 Task: Set the duration of the meeting to 20 minutes.
Action: Mouse moved to (75, 143)
Screenshot: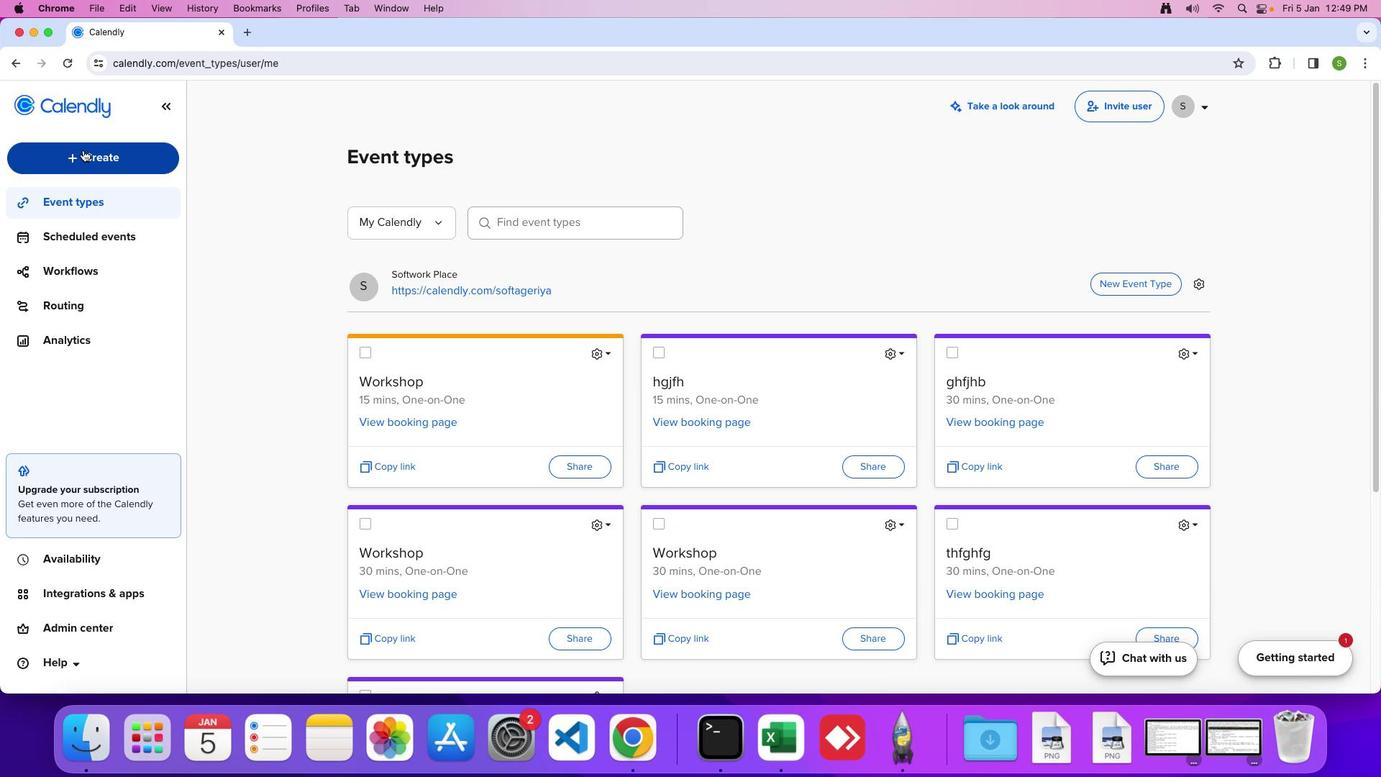 
Action: Mouse pressed left at (75, 143)
Screenshot: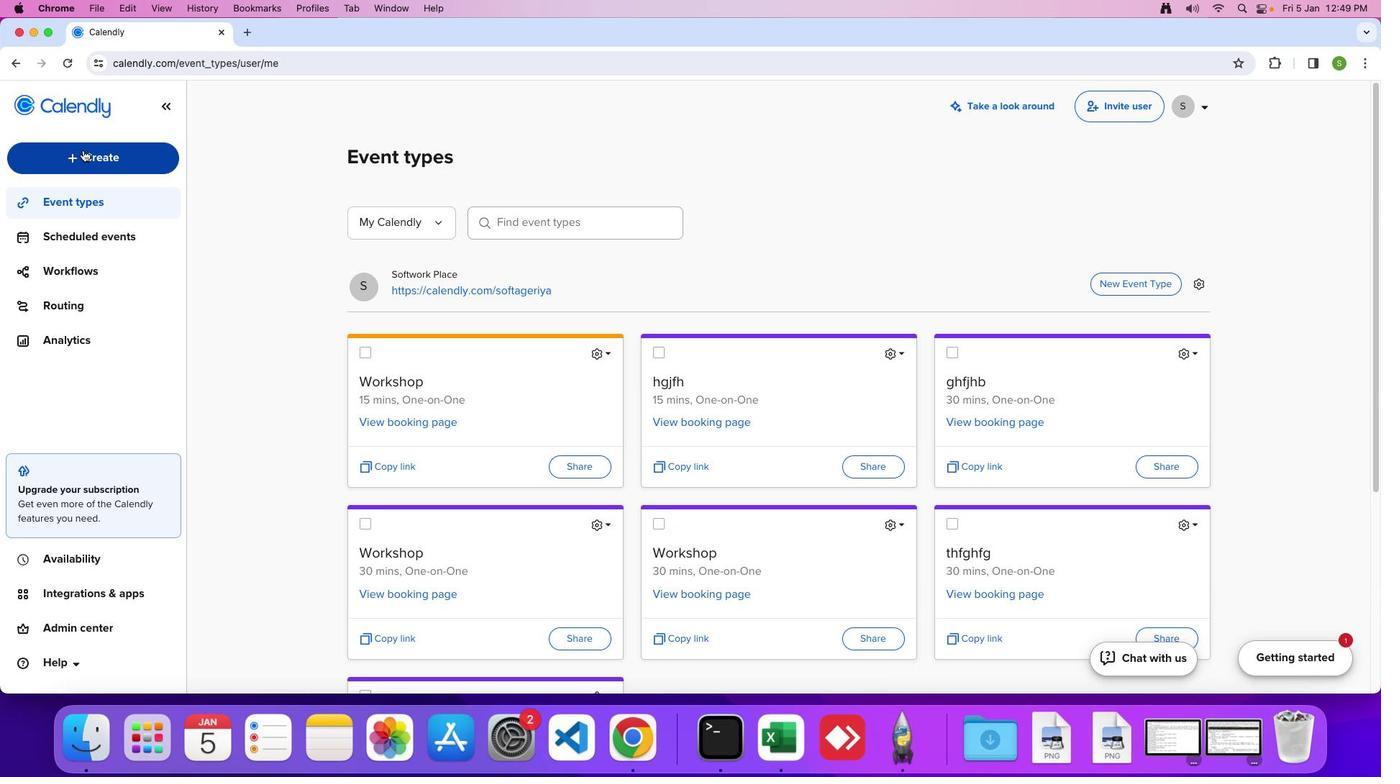 
Action: Mouse moved to (66, 321)
Screenshot: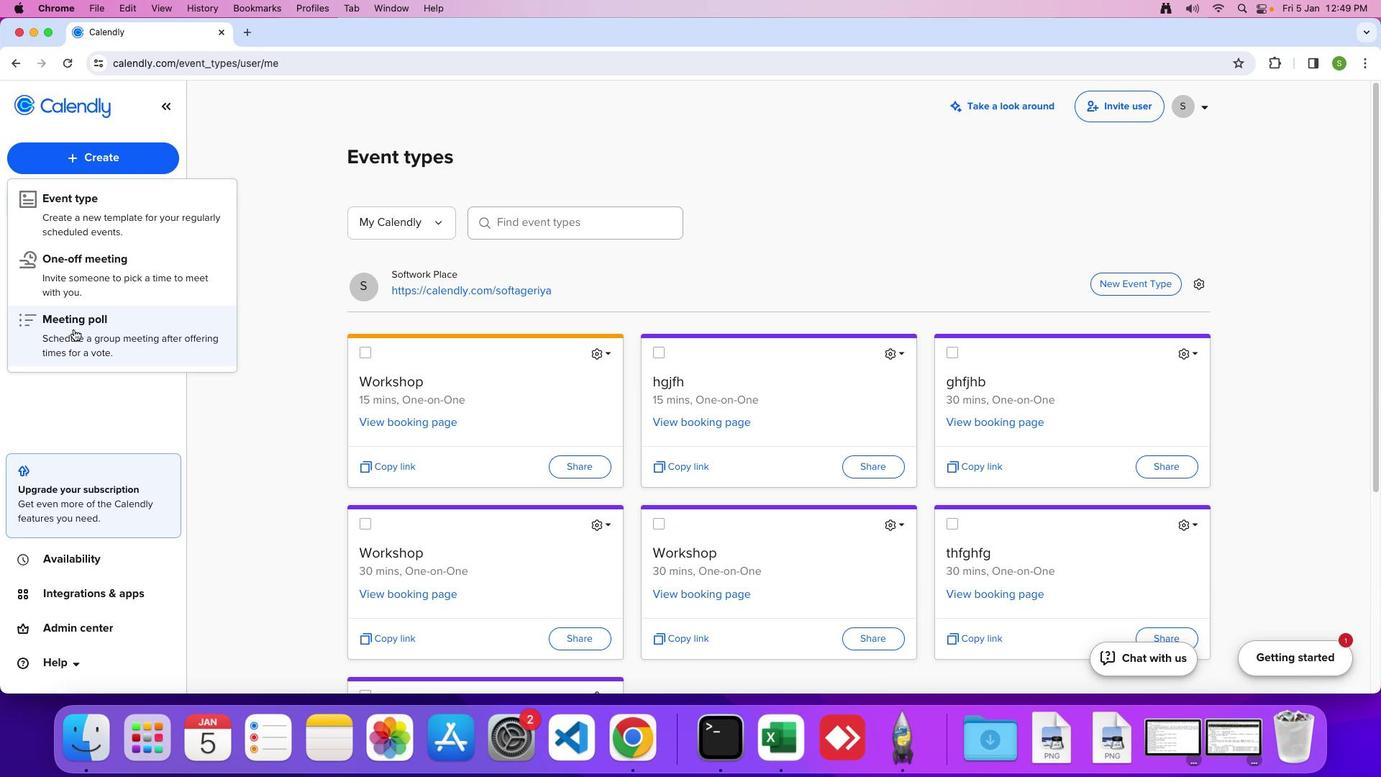 
Action: Mouse pressed left at (66, 321)
Screenshot: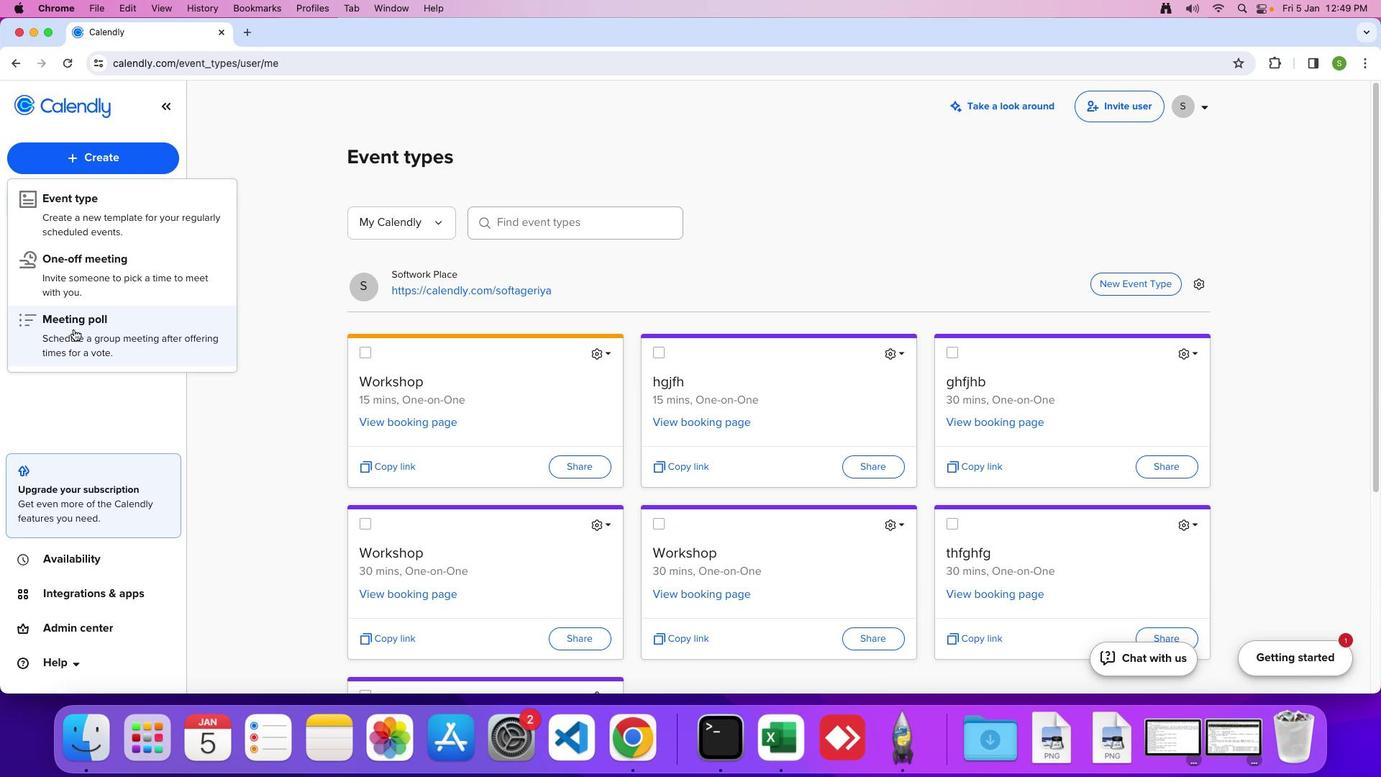 
Action: Mouse moved to (102, 224)
Screenshot: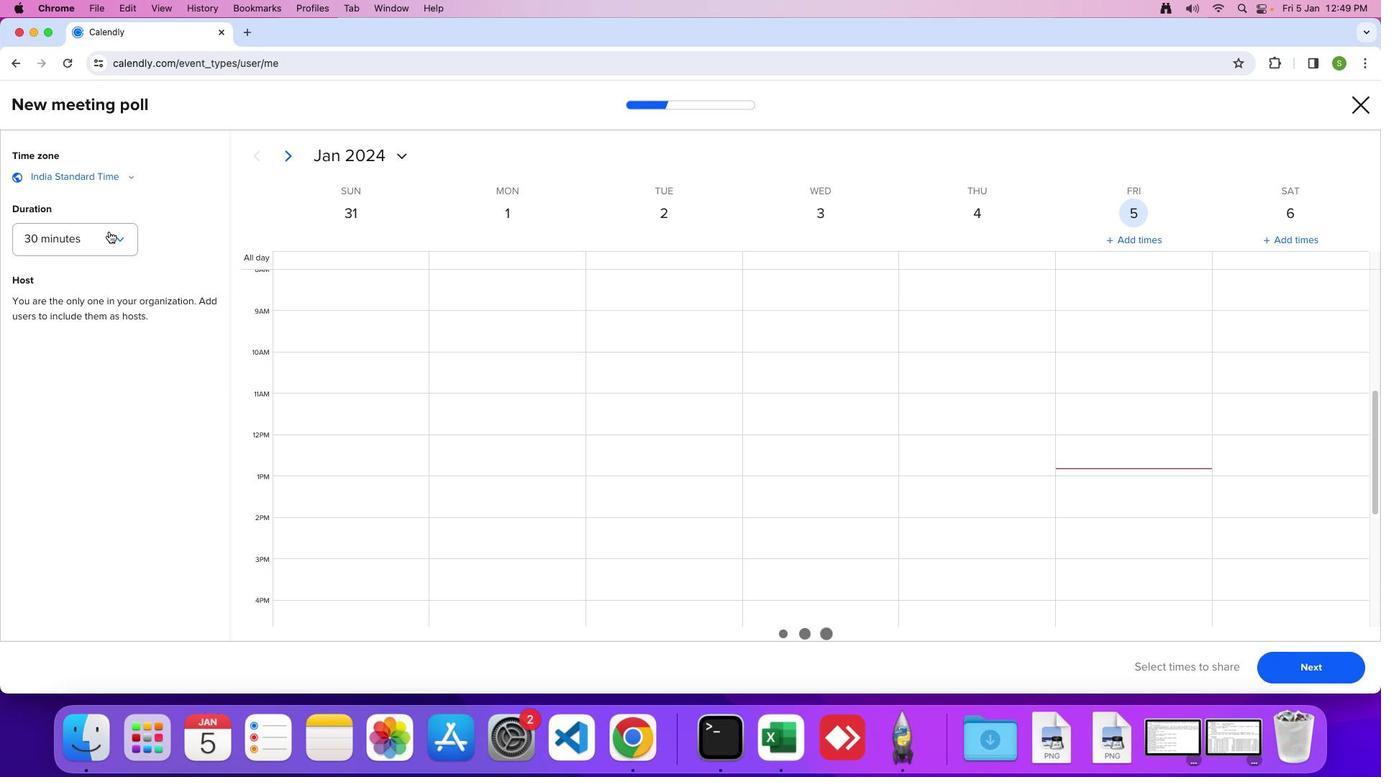
Action: Mouse pressed left at (102, 224)
Screenshot: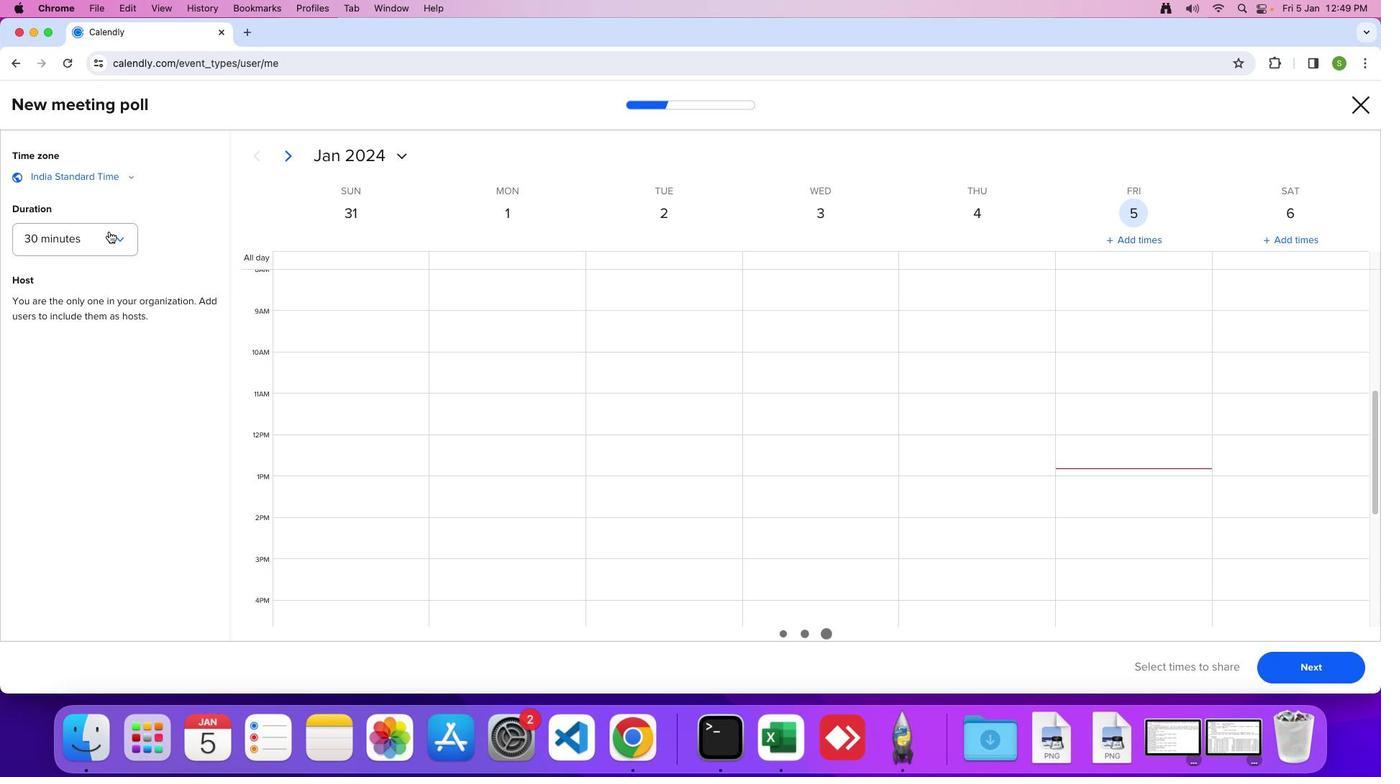 
Action: Mouse moved to (53, 392)
Screenshot: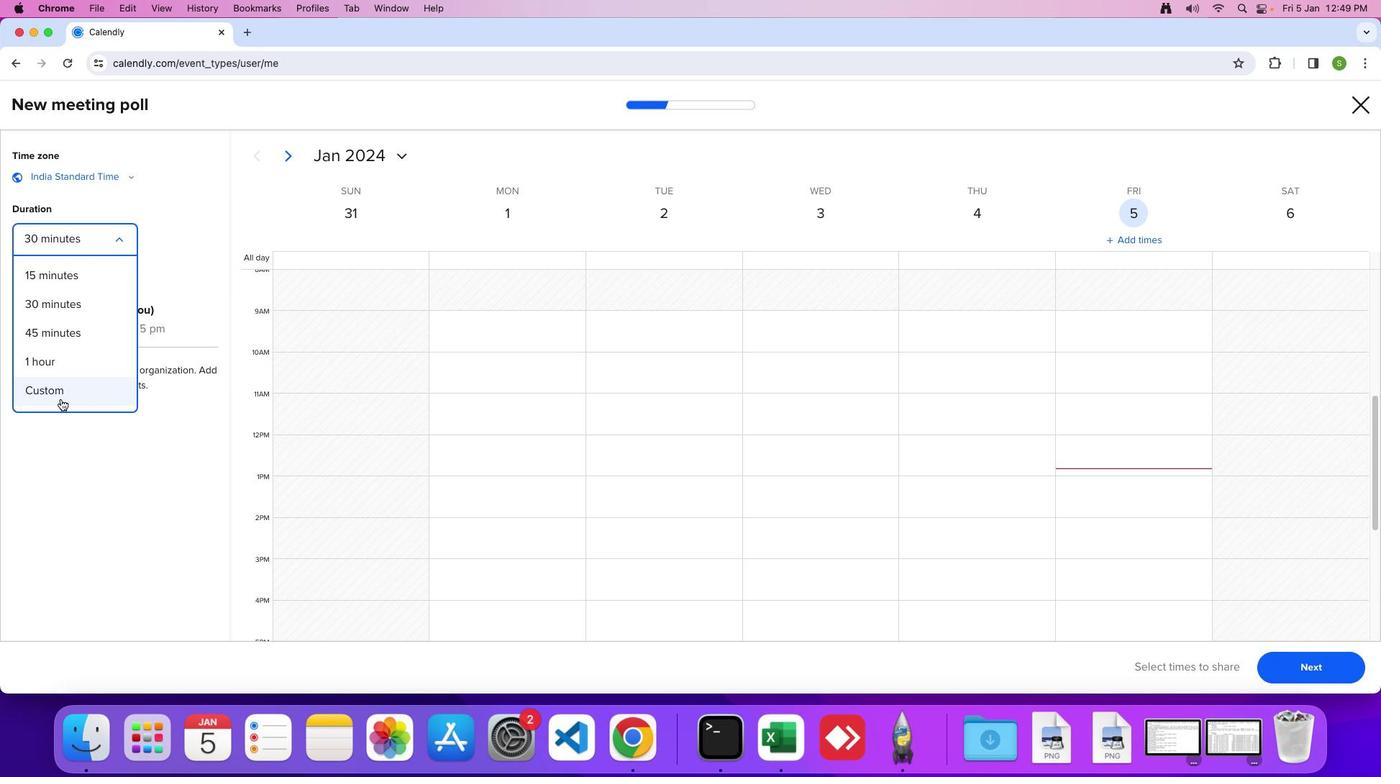 
Action: Mouse pressed left at (53, 392)
Screenshot: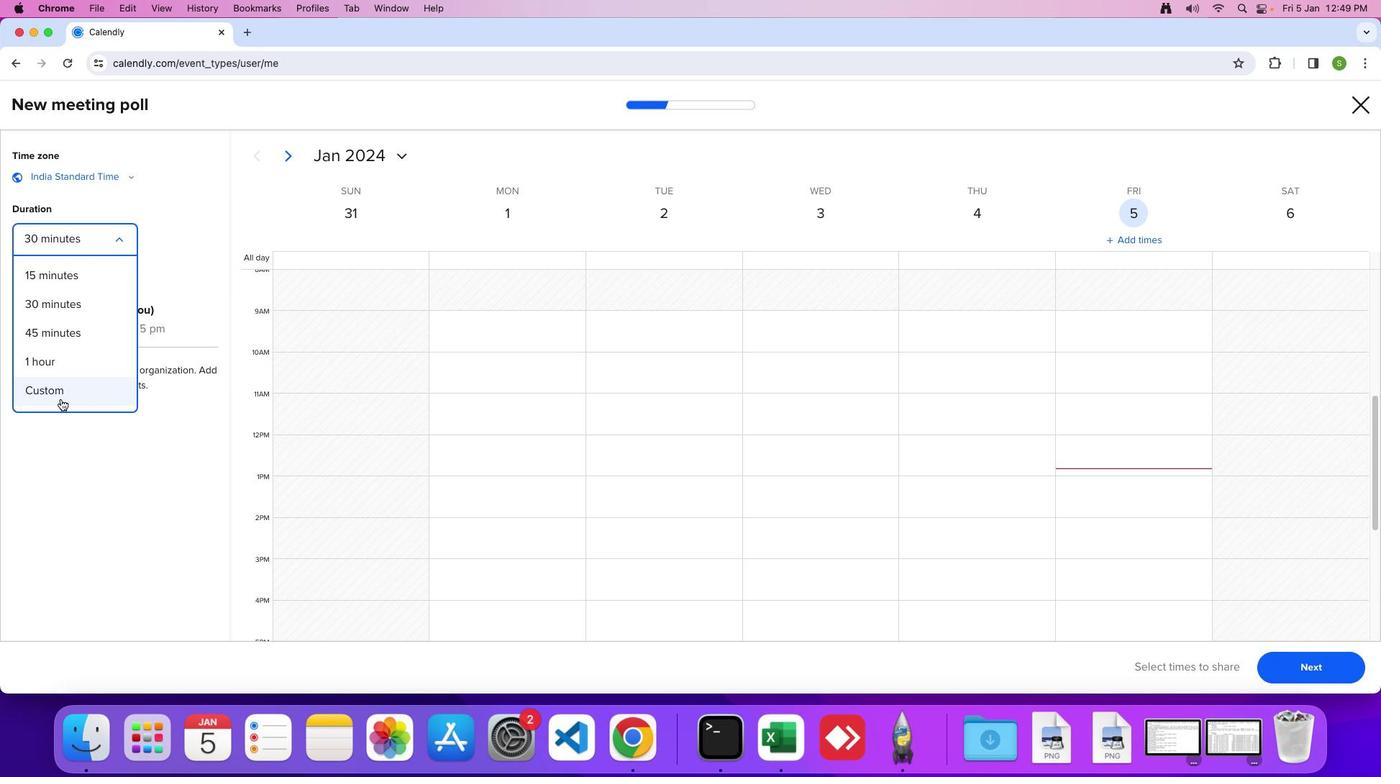 
Action: Mouse moved to (29, 268)
Screenshot: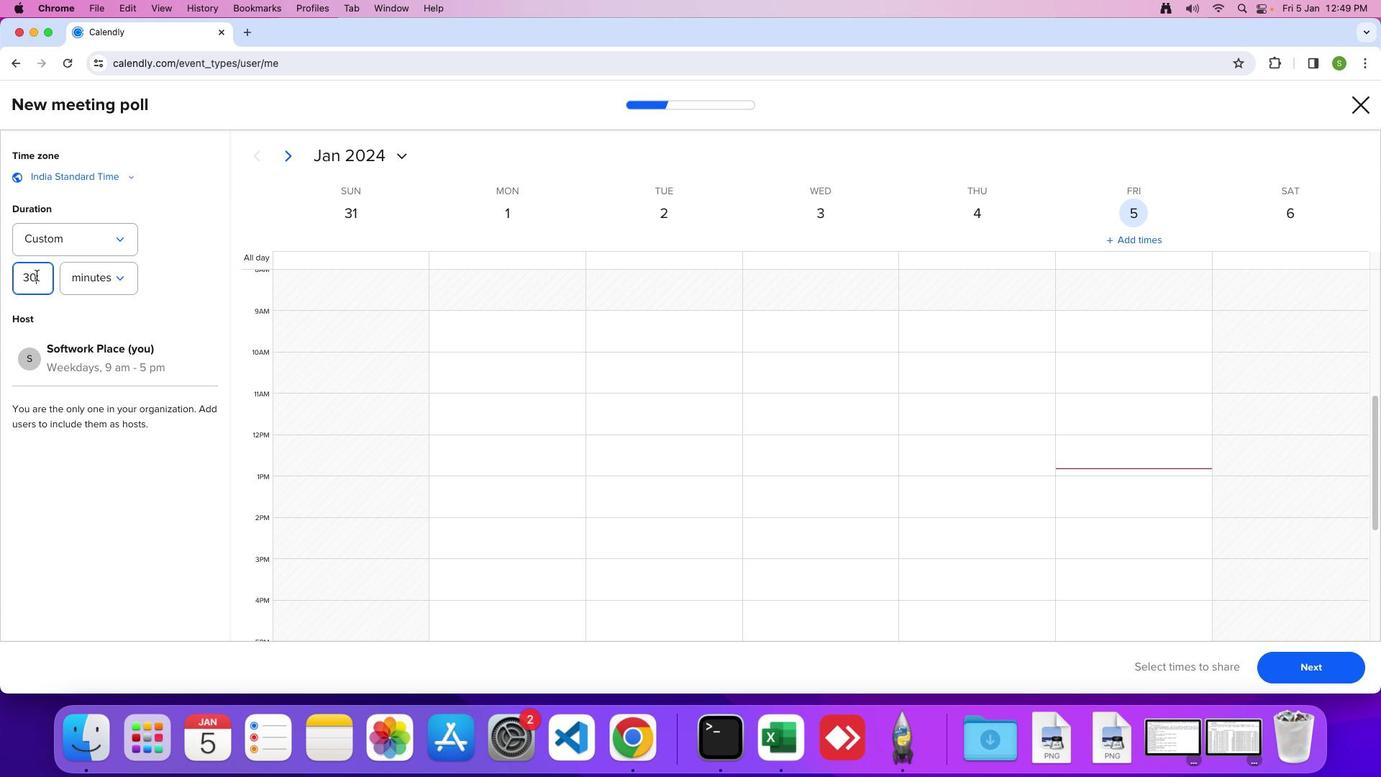 
Action: Mouse pressed left at (29, 268)
Screenshot: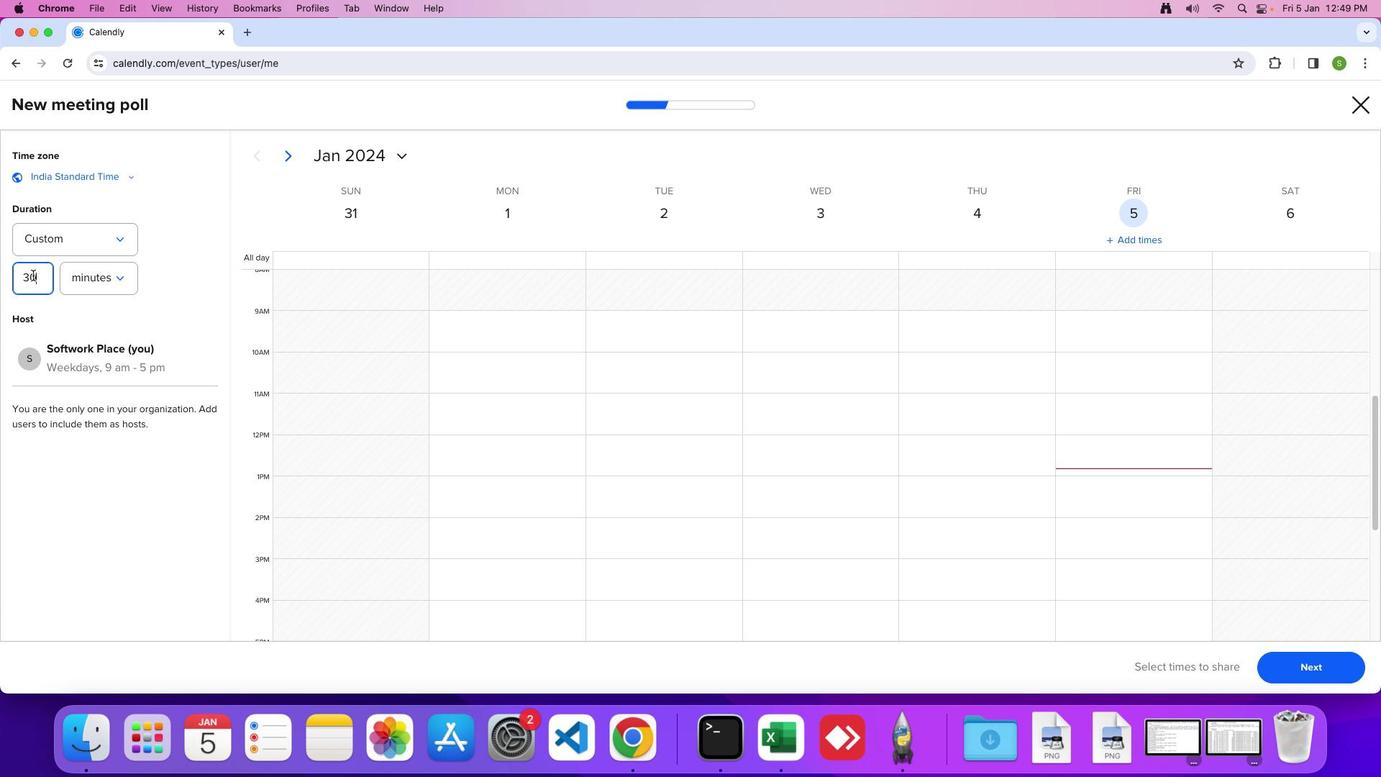 
Action: Mouse moved to (6, 274)
Screenshot: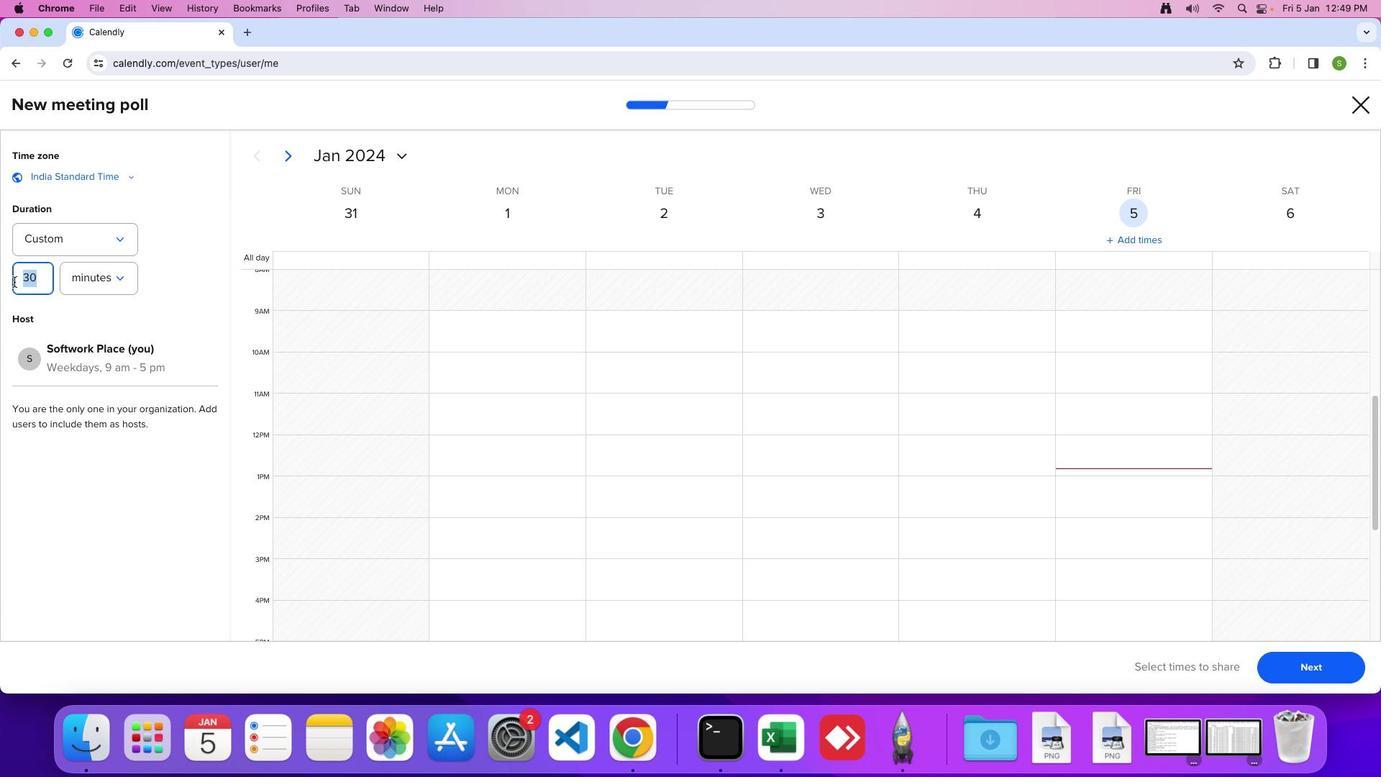 
Action: Key pressed '2'
Screenshot: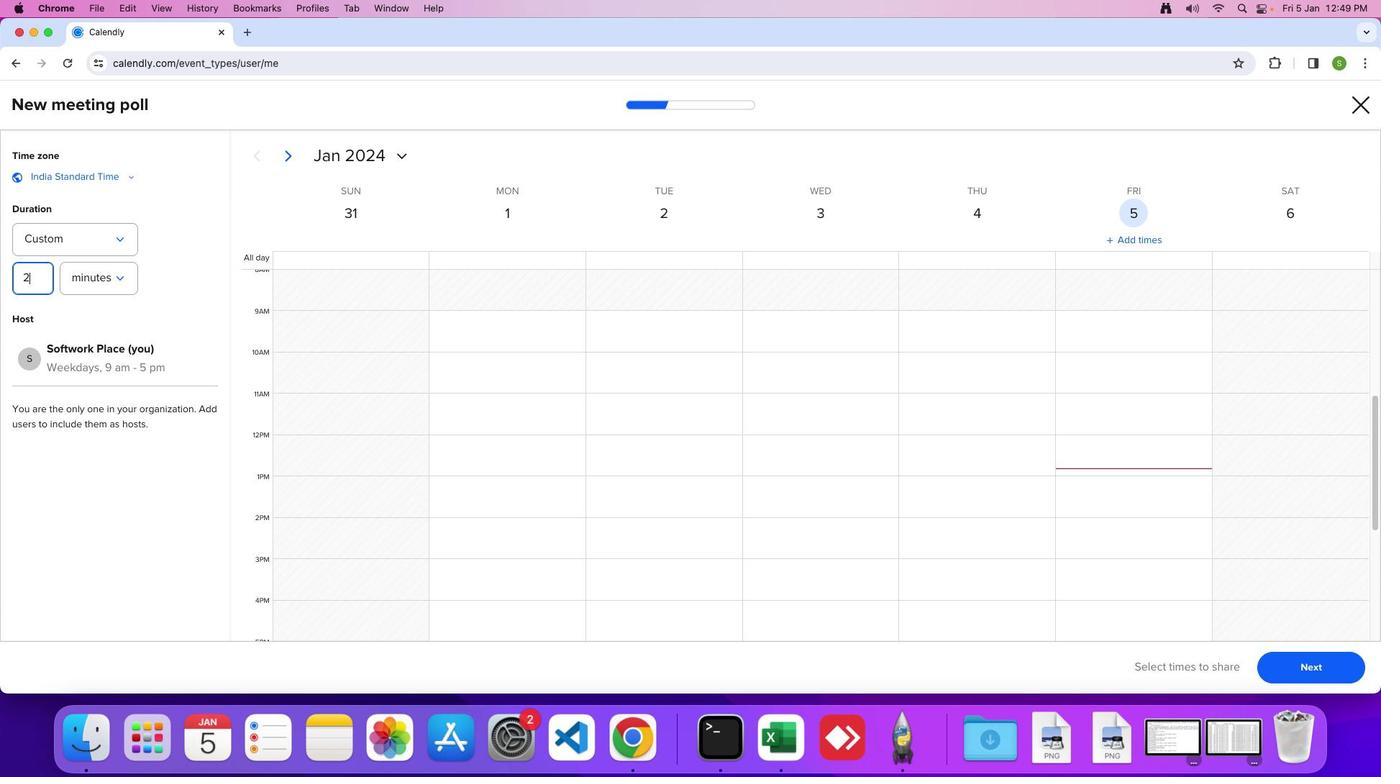 
Action: Mouse moved to (7, 274)
Screenshot: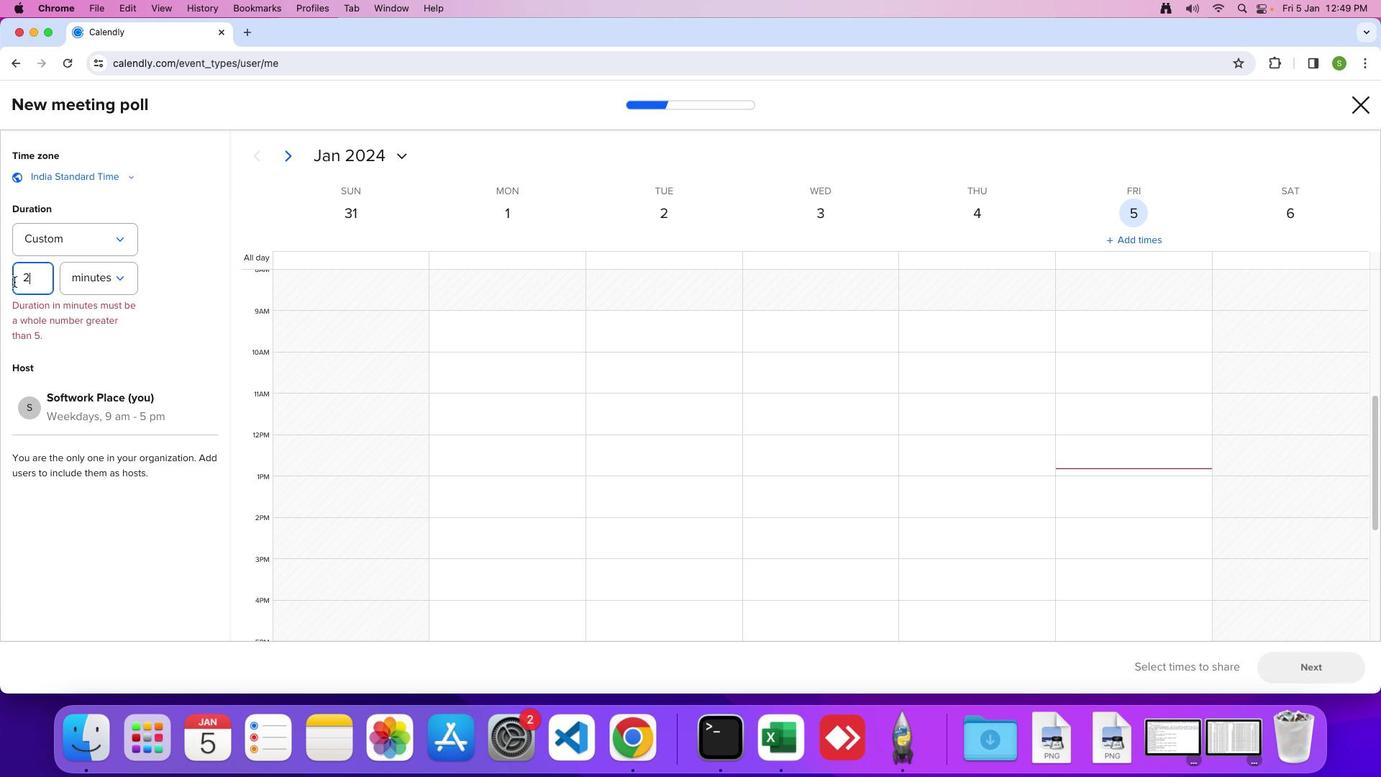 
Action: Key pressed '0'
Screenshot: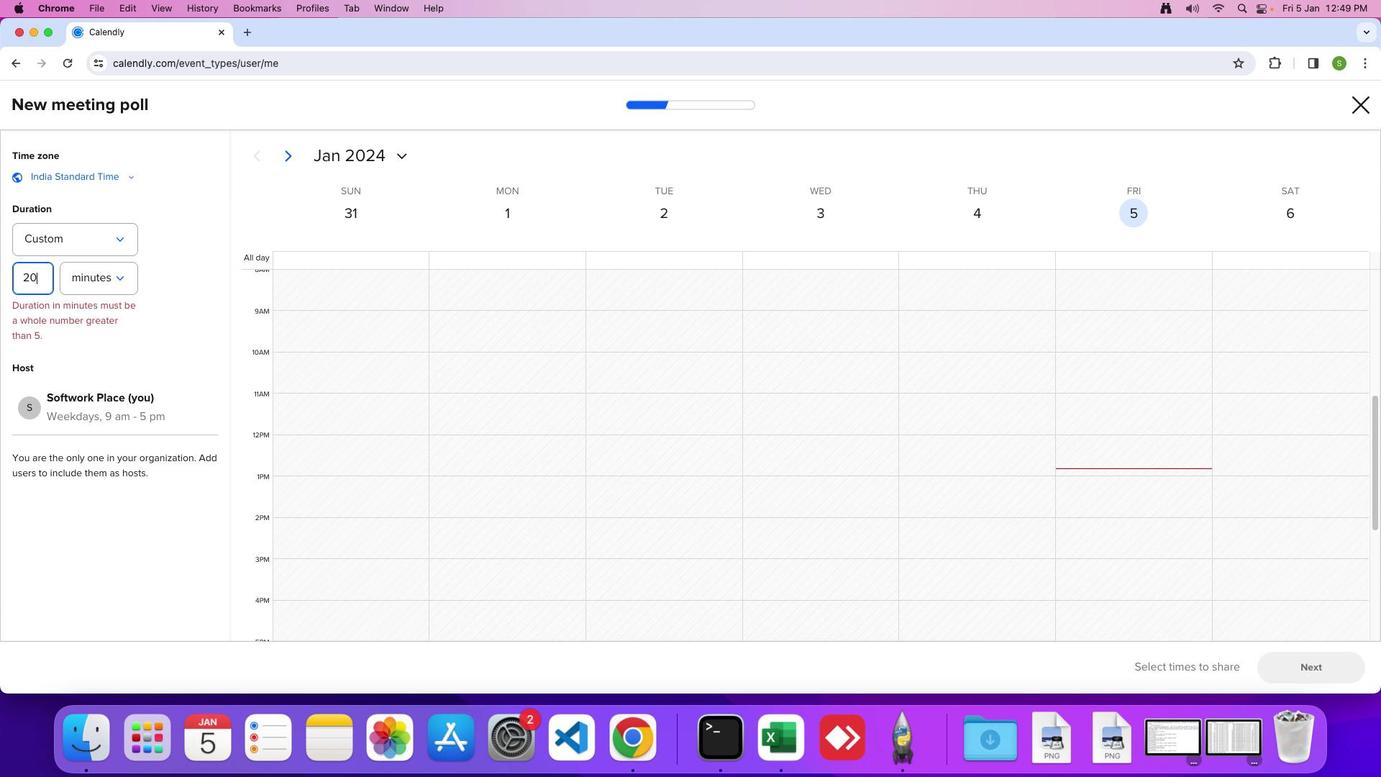 
Action: Mouse moved to (107, 271)
Screenshot: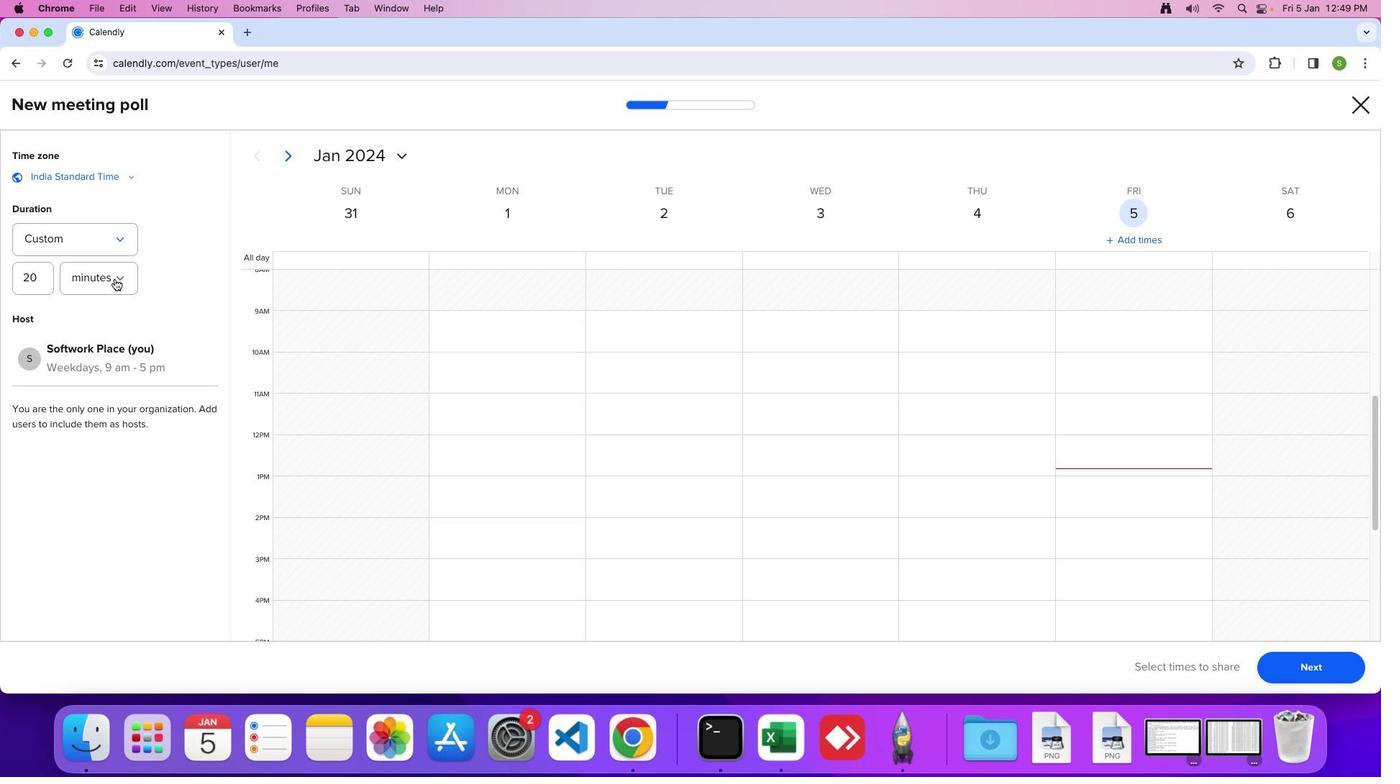 
Action: Mouse pressed left at (107, 271)
Screenshot: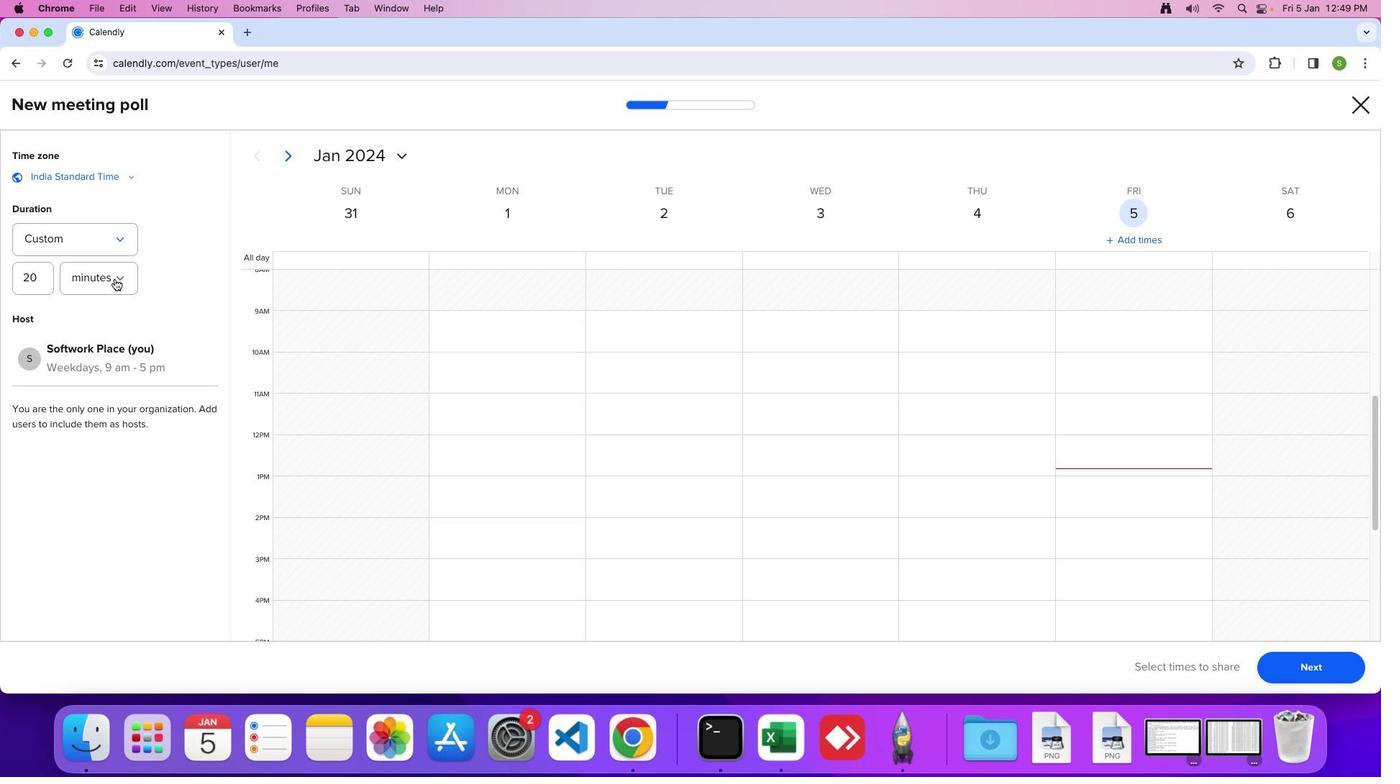 
Action: Mouse moved to (93, 300)
Screenshot: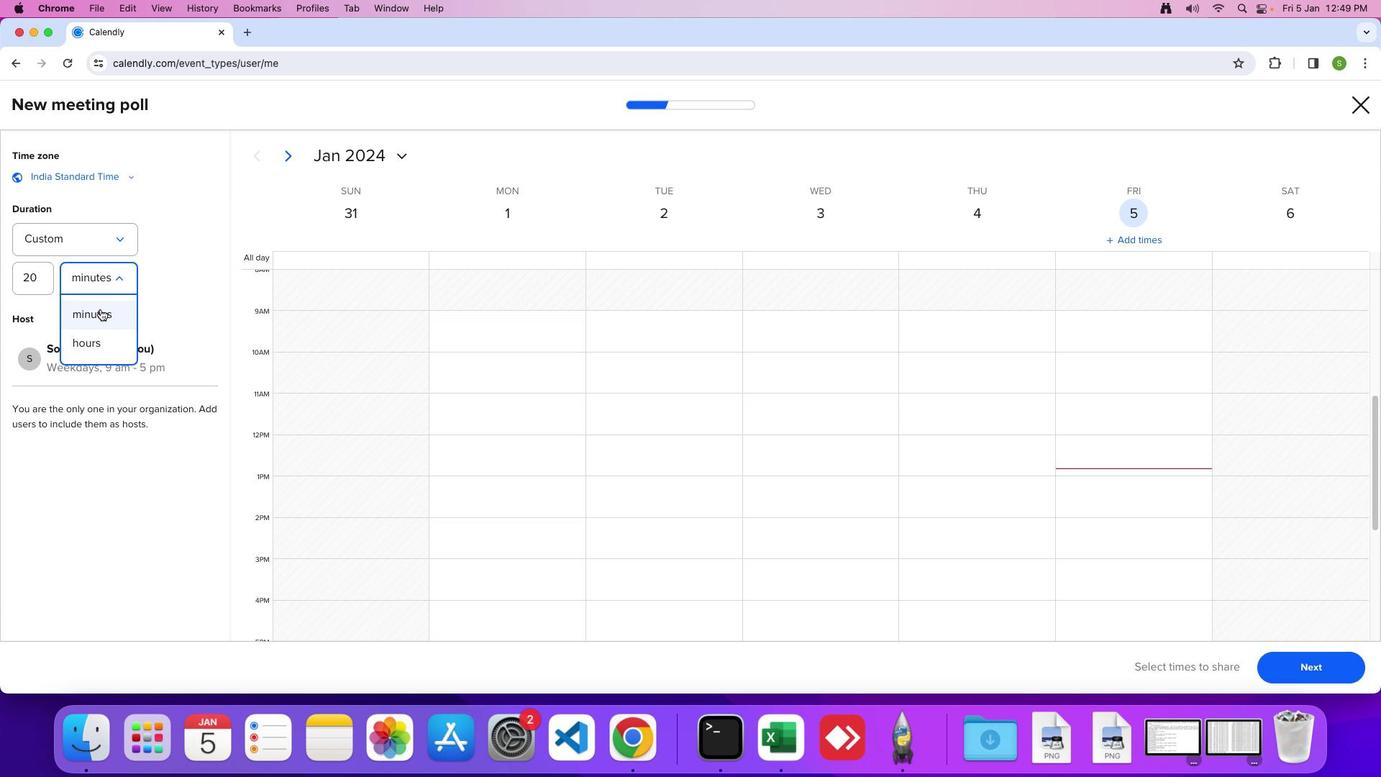 
Action: Mouse pressed left at (93, 300)
Screenshot: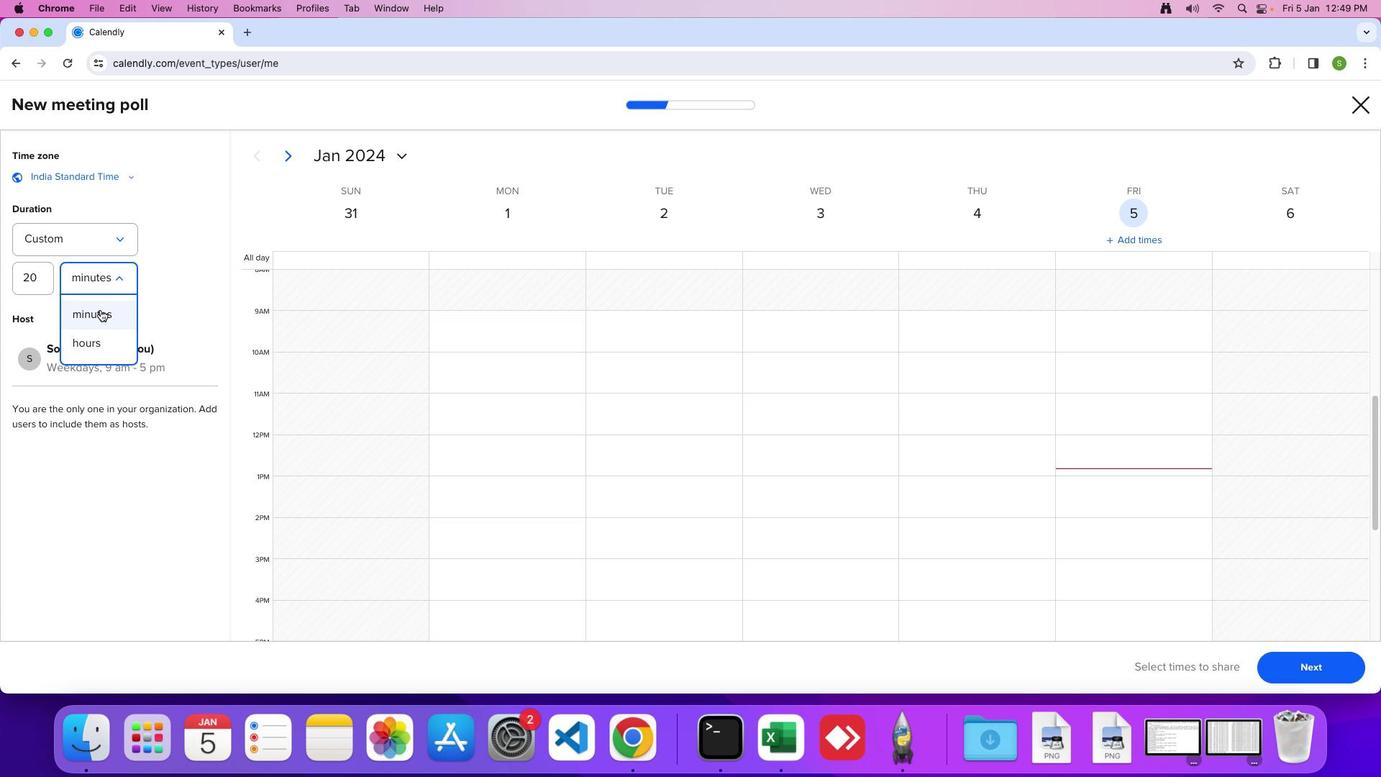 
Action: Mouse moved to (92, 302)
Screenshot: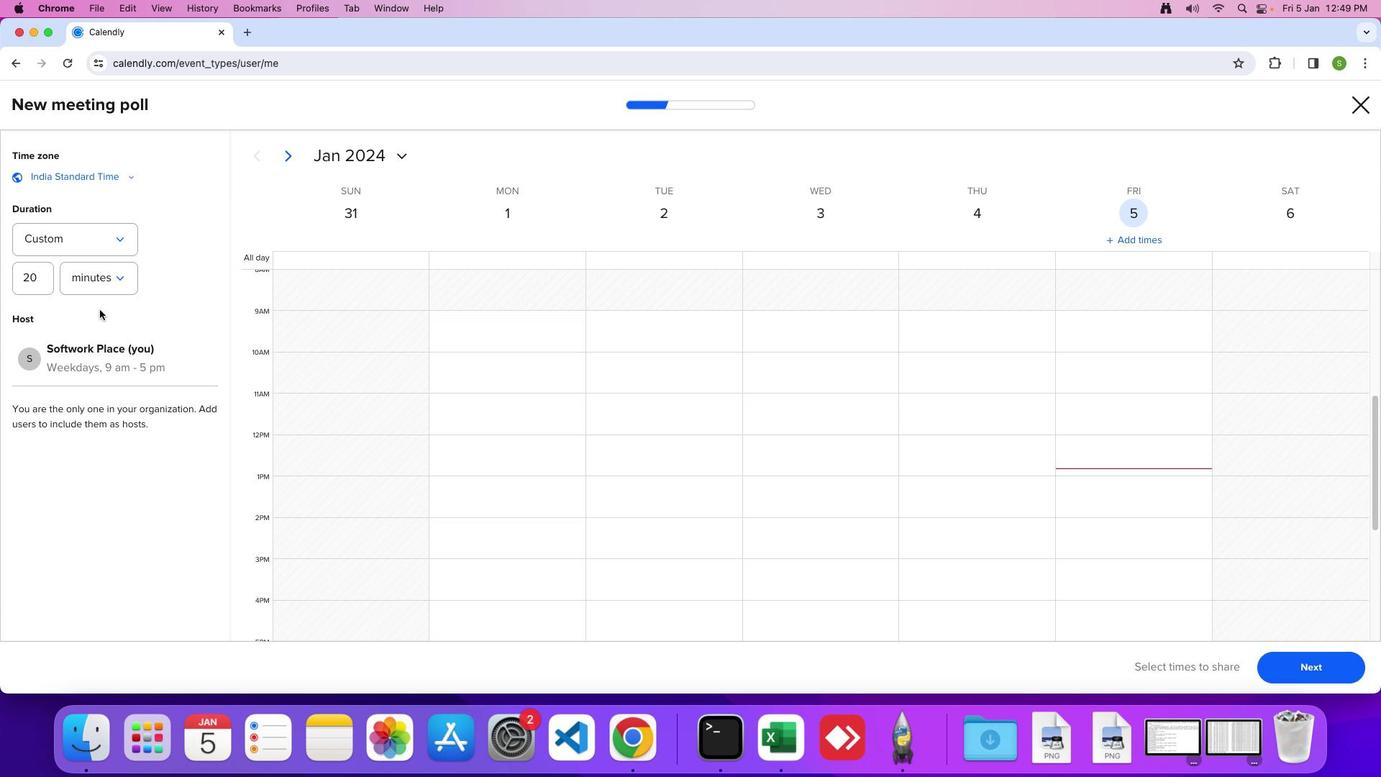 
